 Task: In the  document Jonathan.pdfMake this file  'available offline' Add shortcut to Drive 'My Drive'Email the file to   softage.5@softage.net, with message attached Attention Needed: Please prioritize going through the email I've sent. and file type: 'RTF'
Action: Mouse moved to (297, 425)
Screenshot: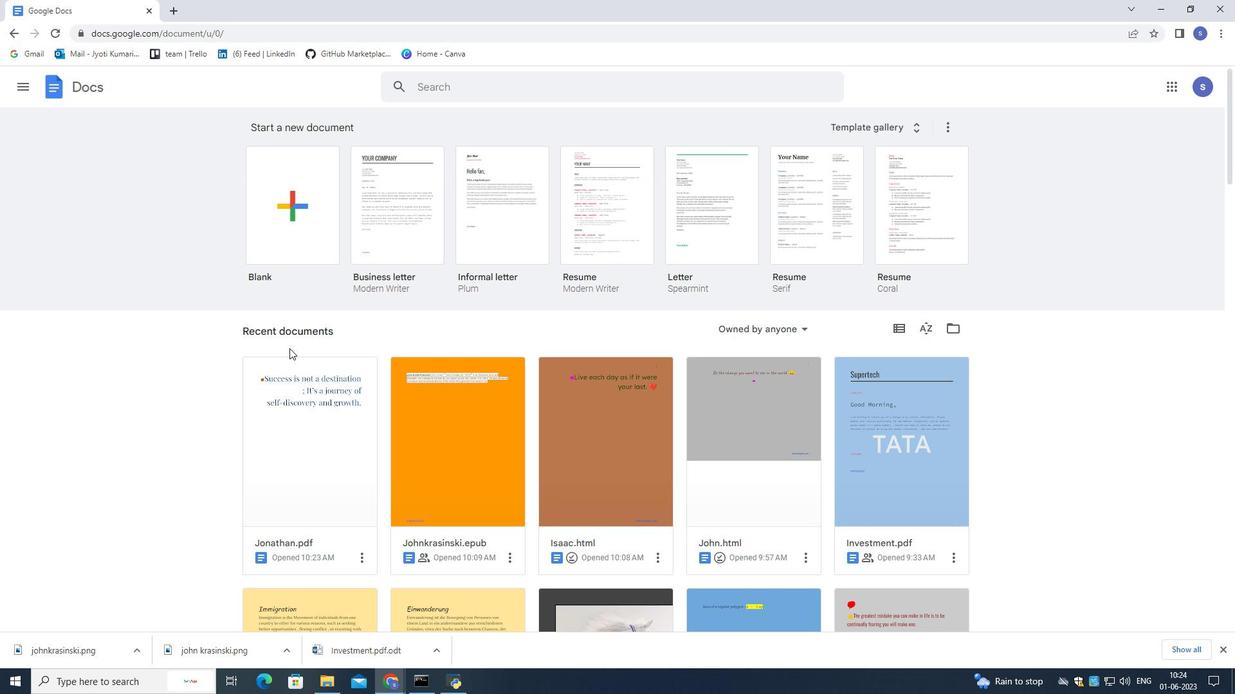 
Action: Mouse pressed left at (297, 425)
Screenshot: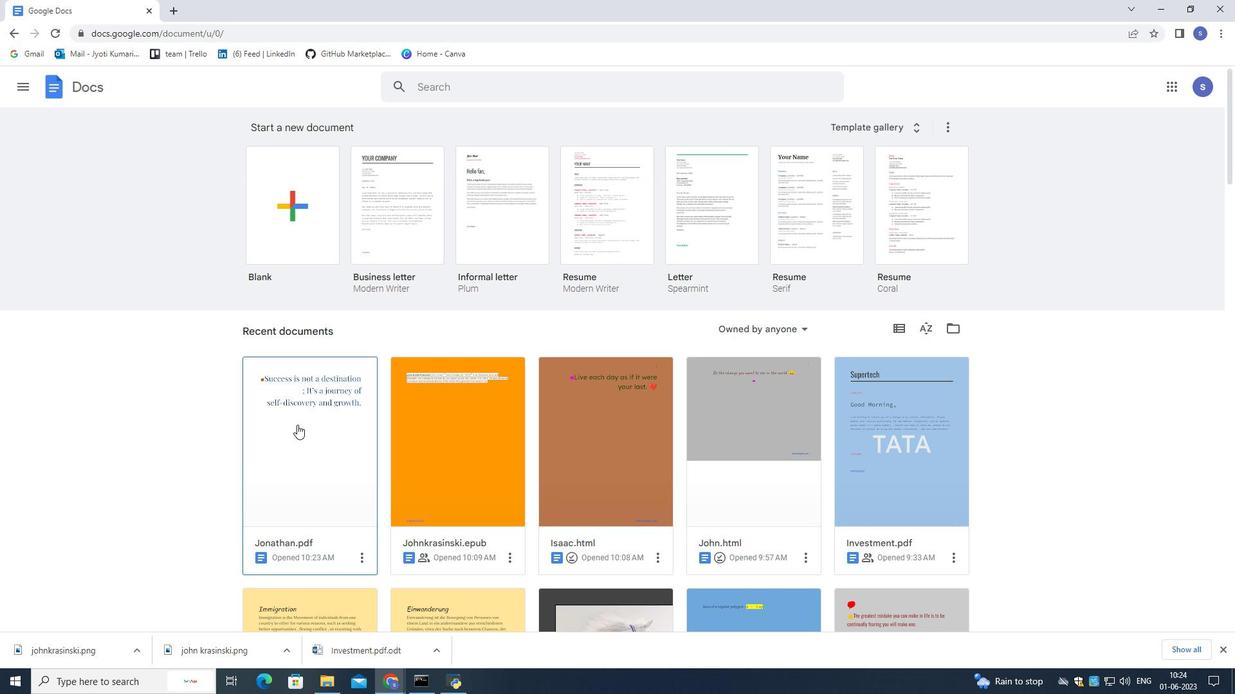 
Action: Mouse pressed left at (297, 425)
Screenshot: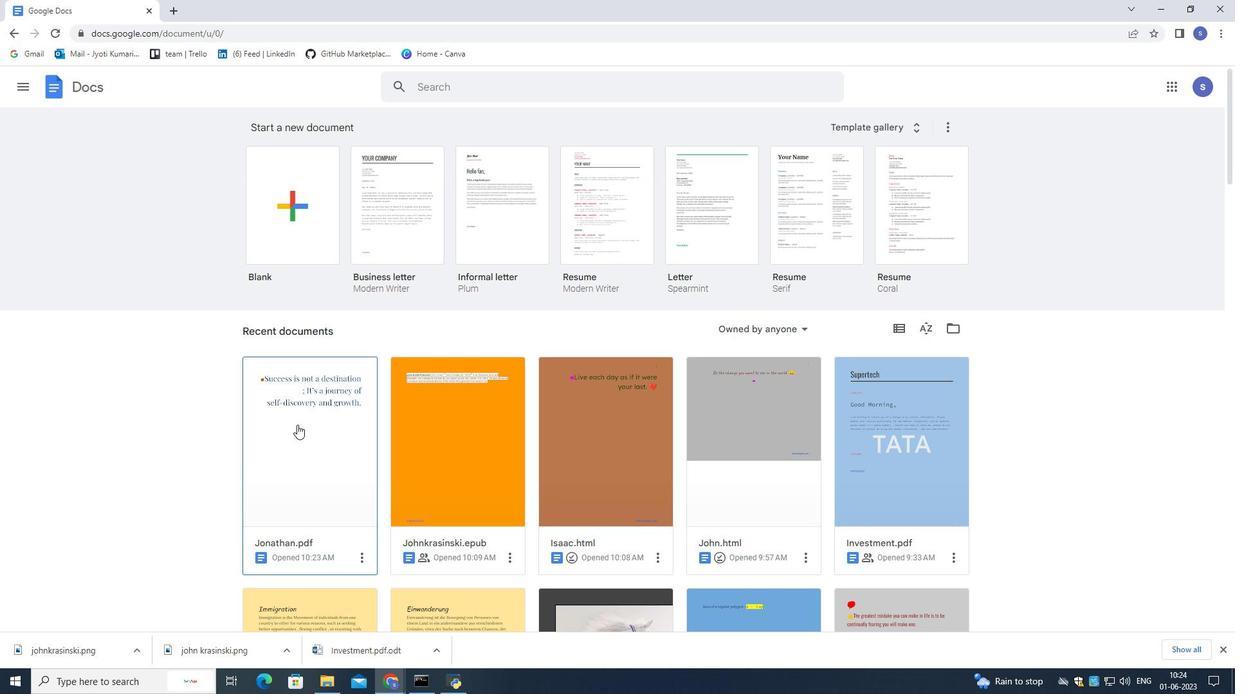 
Action: Mouse moved to (52, 97)
Screenshot: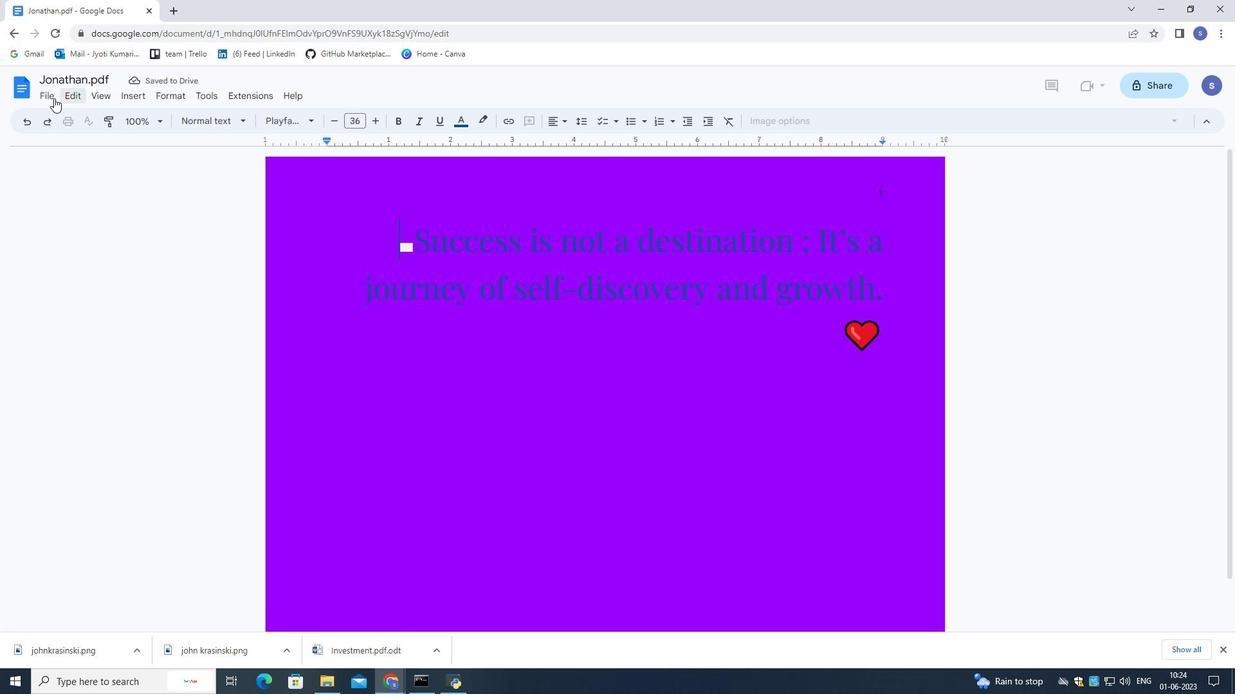 
Action: Mouse pressed left at (52, 97)
Screenshot: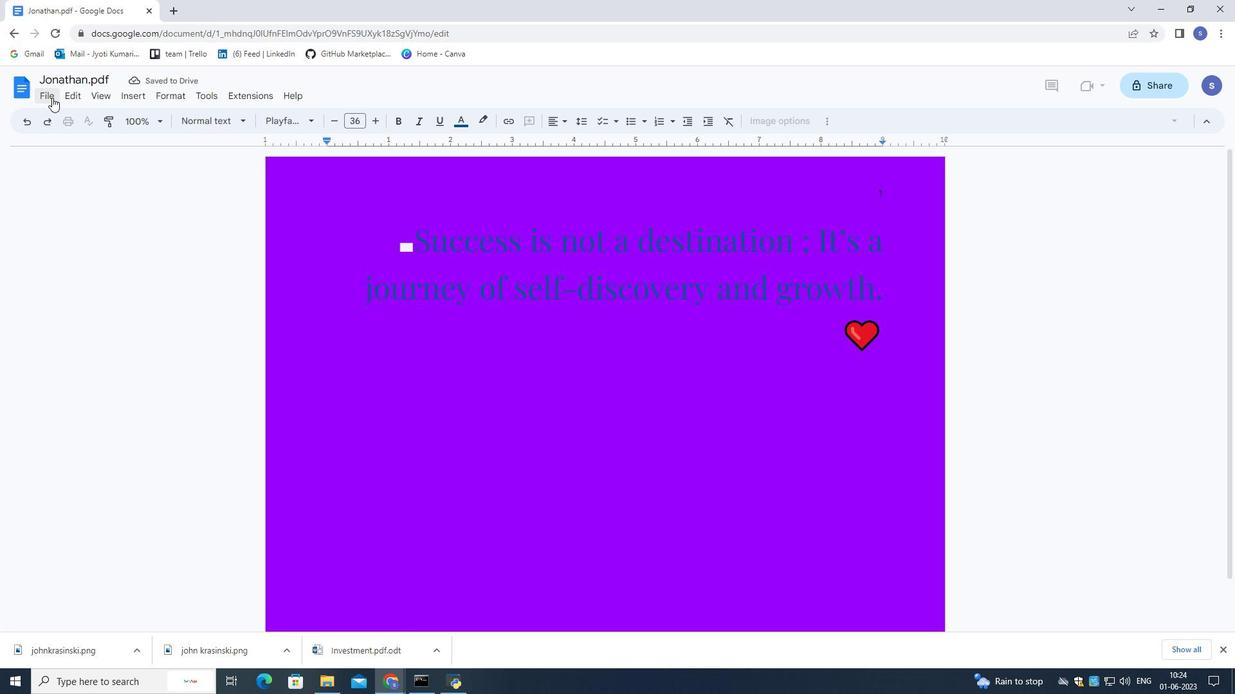 
Action: Mouse moved to (101, 382)
Screenshot: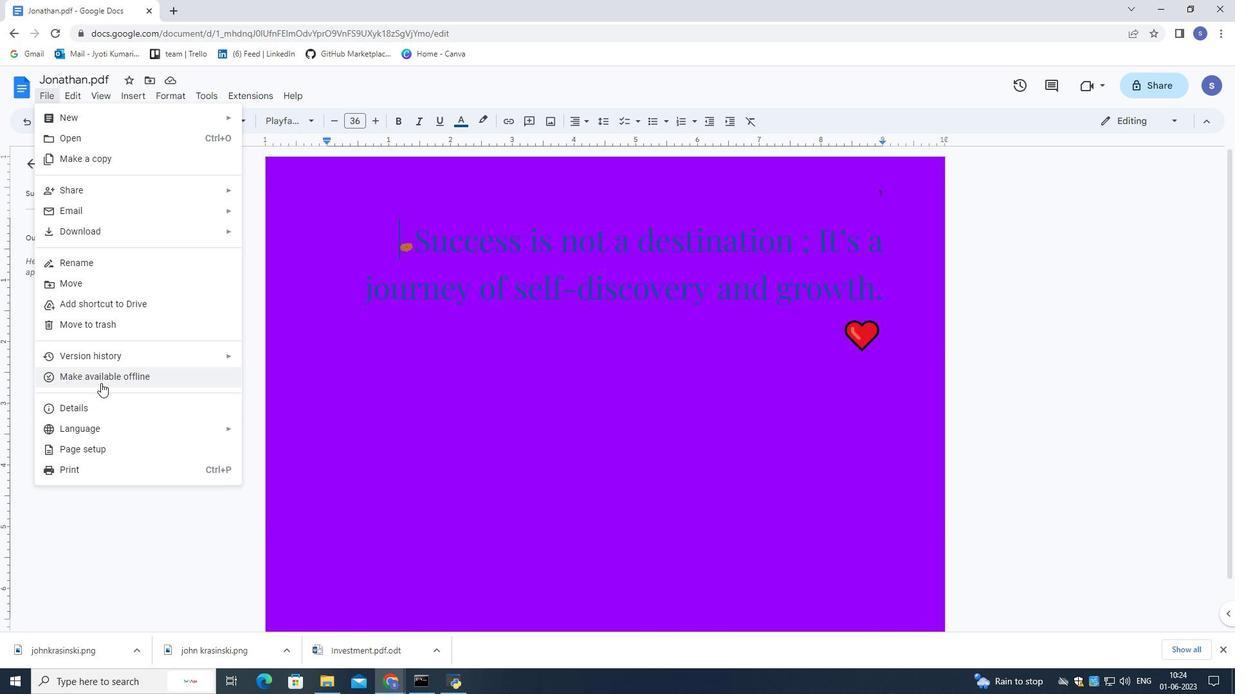
Action: Mouse pressed left at (101, 382)
Screenshot: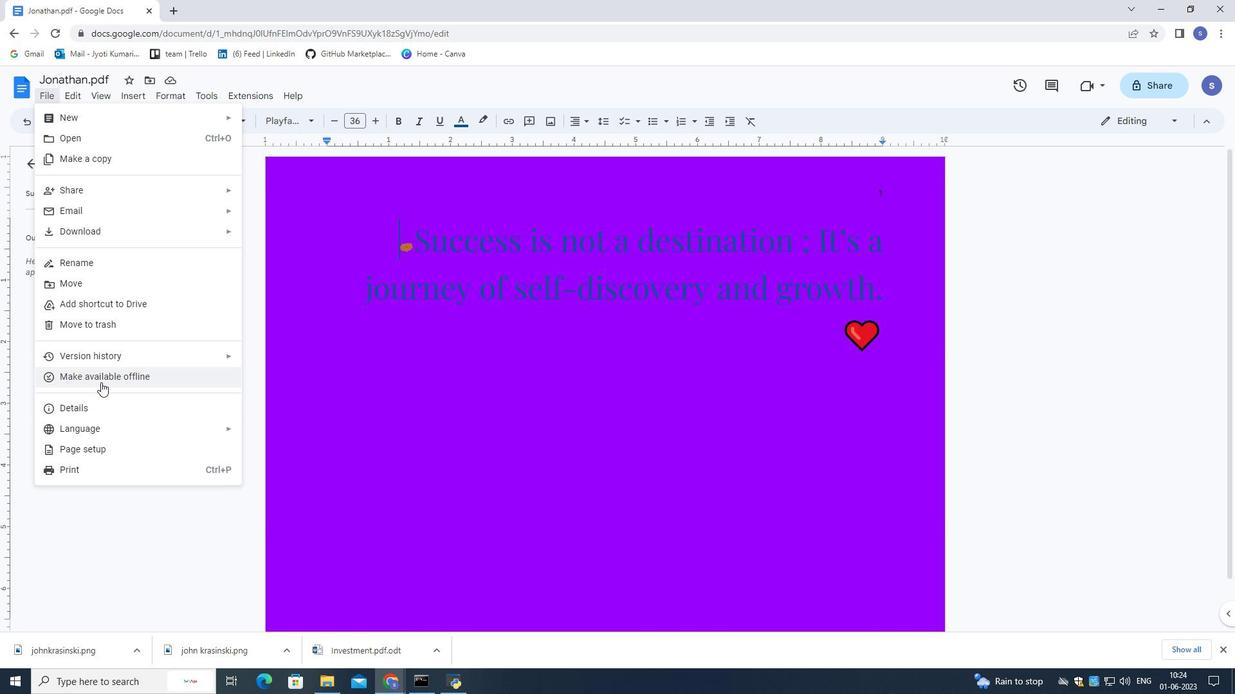 
Action: Mouse pressed left at (101, 382)
Screenshot: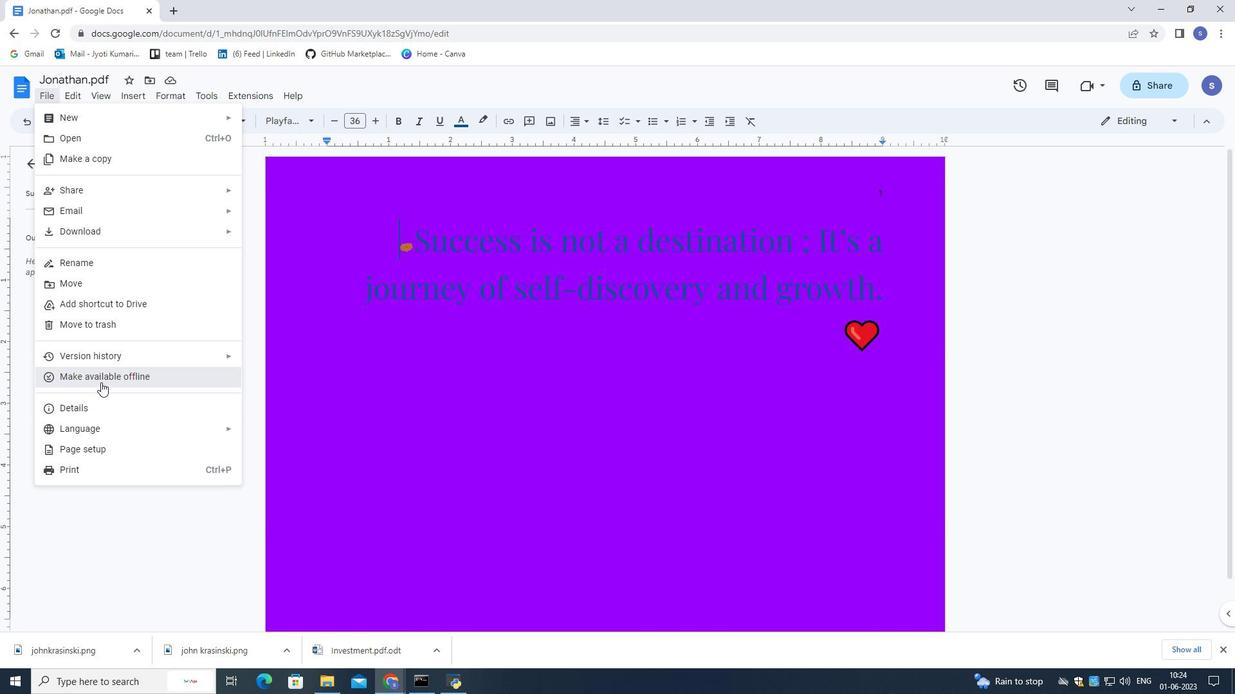 
Action: Mouse moved to (46, 95)
Screenshot: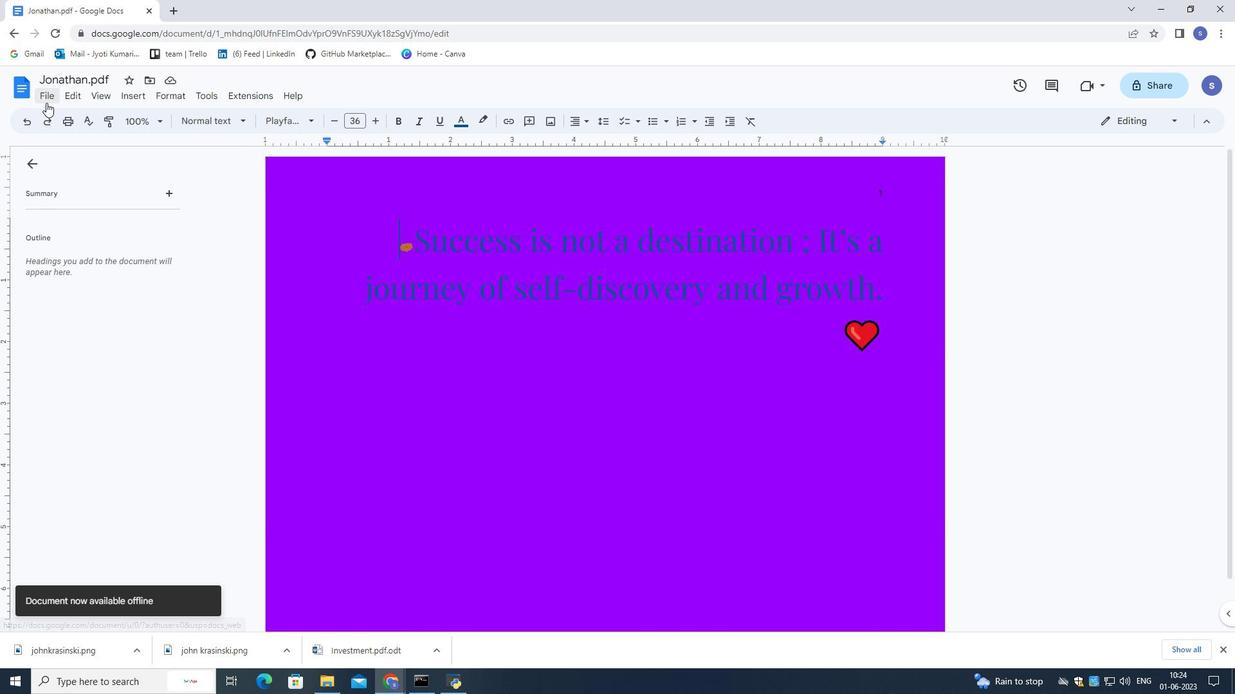 
Action: Mouse pressed left at (46, 95)
Screenshot: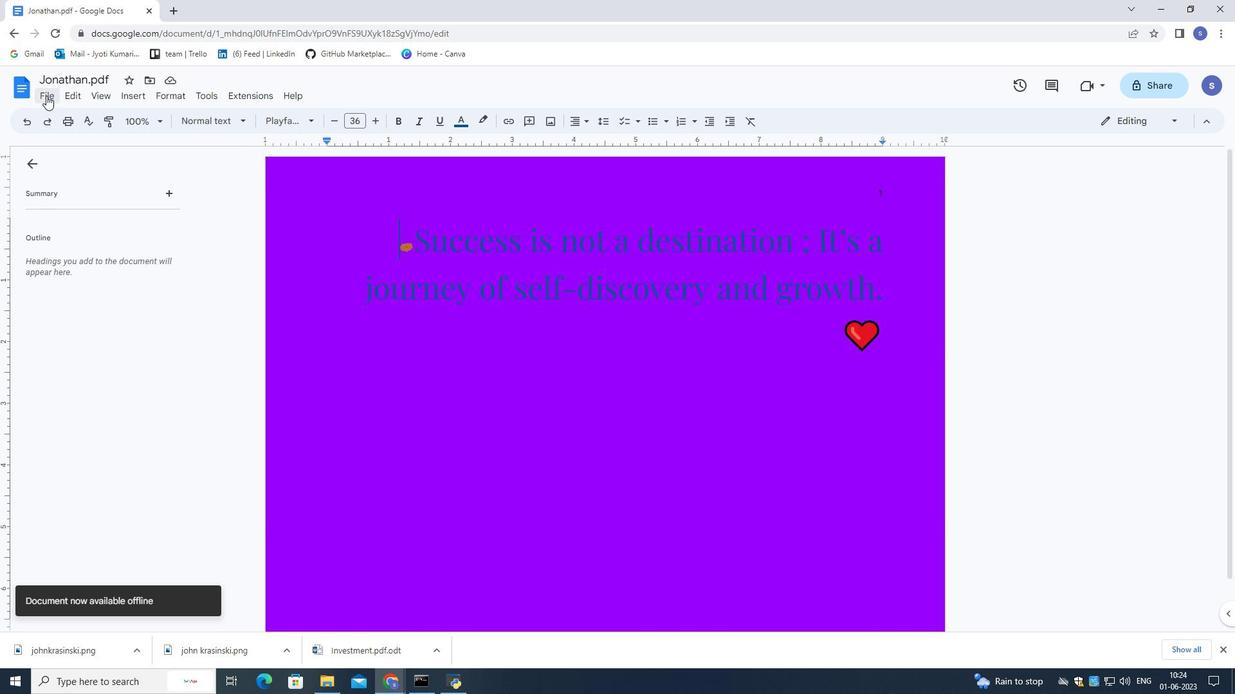 
Action: Mouse moved to (78, 312)
Screenshot: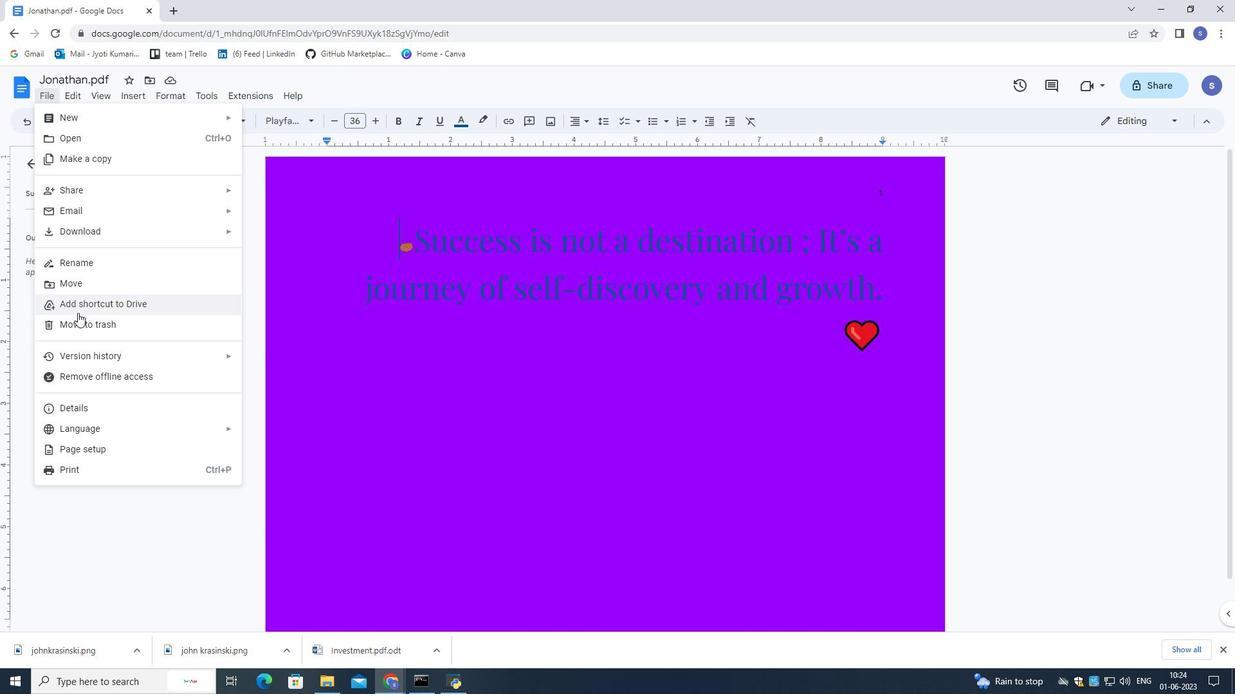 
Action: Mouse pressed left at (78, 312)
Screenshot: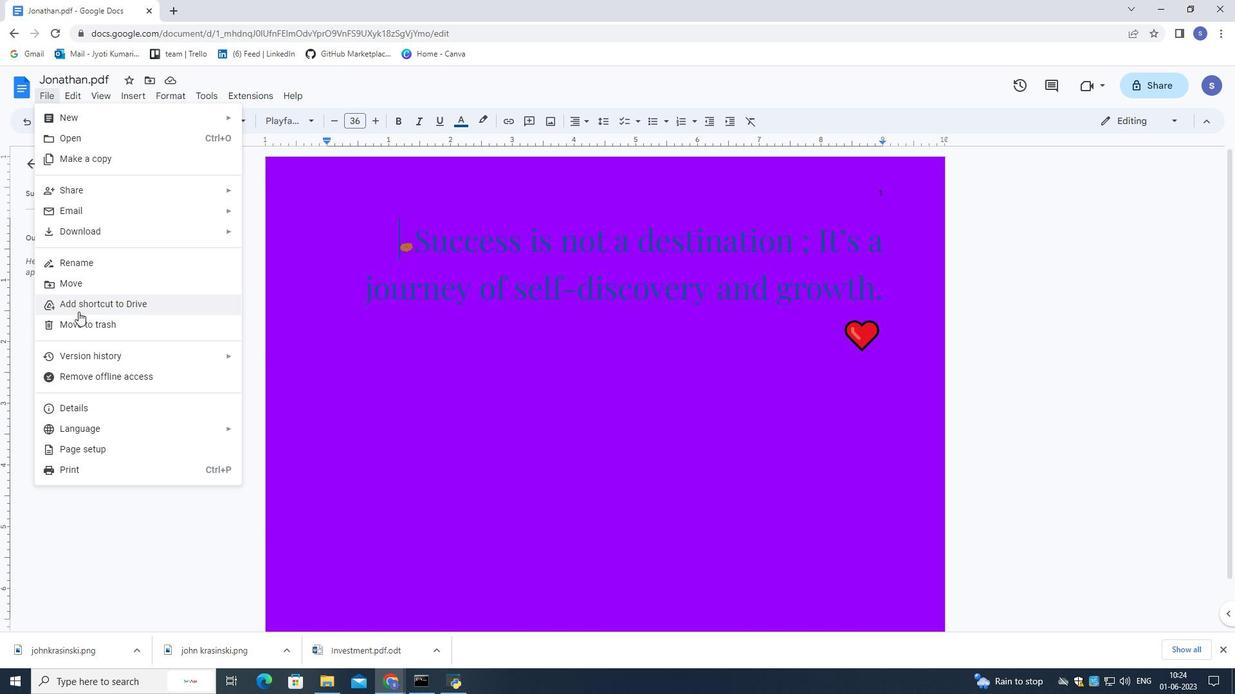 
Action: Mouse moved to (320, 273)
Screenshot: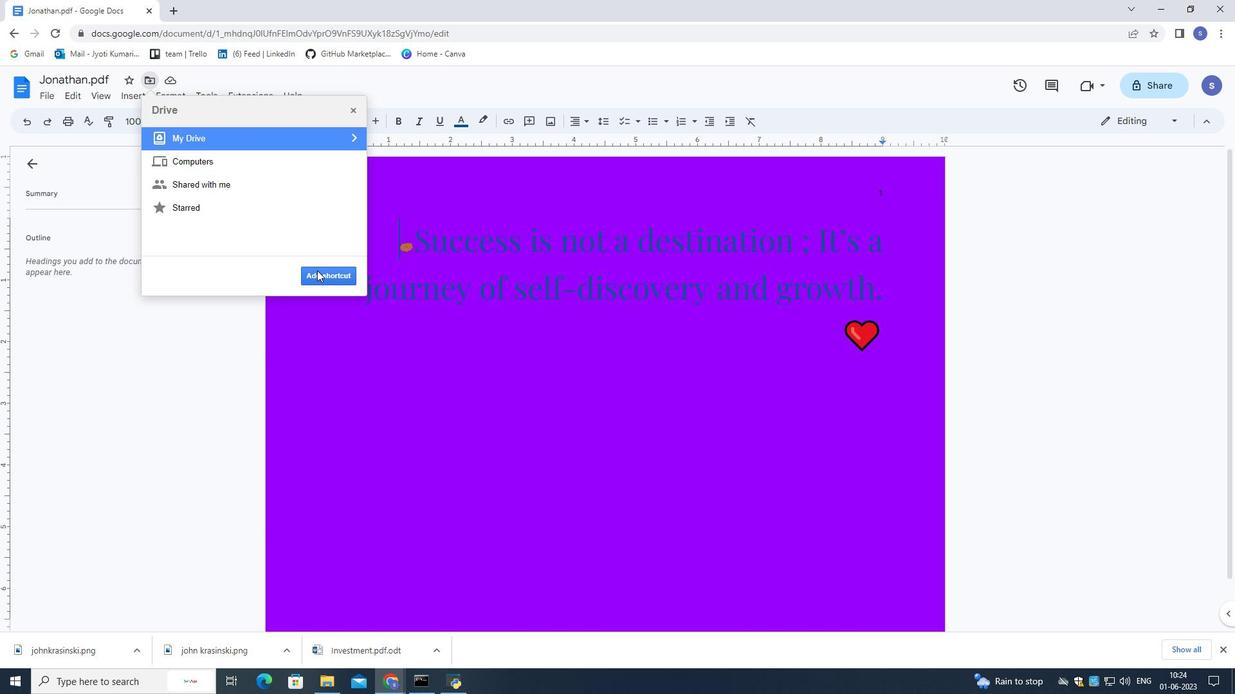 
Action: Mouse pressed left at (320, 273)
Screenshot: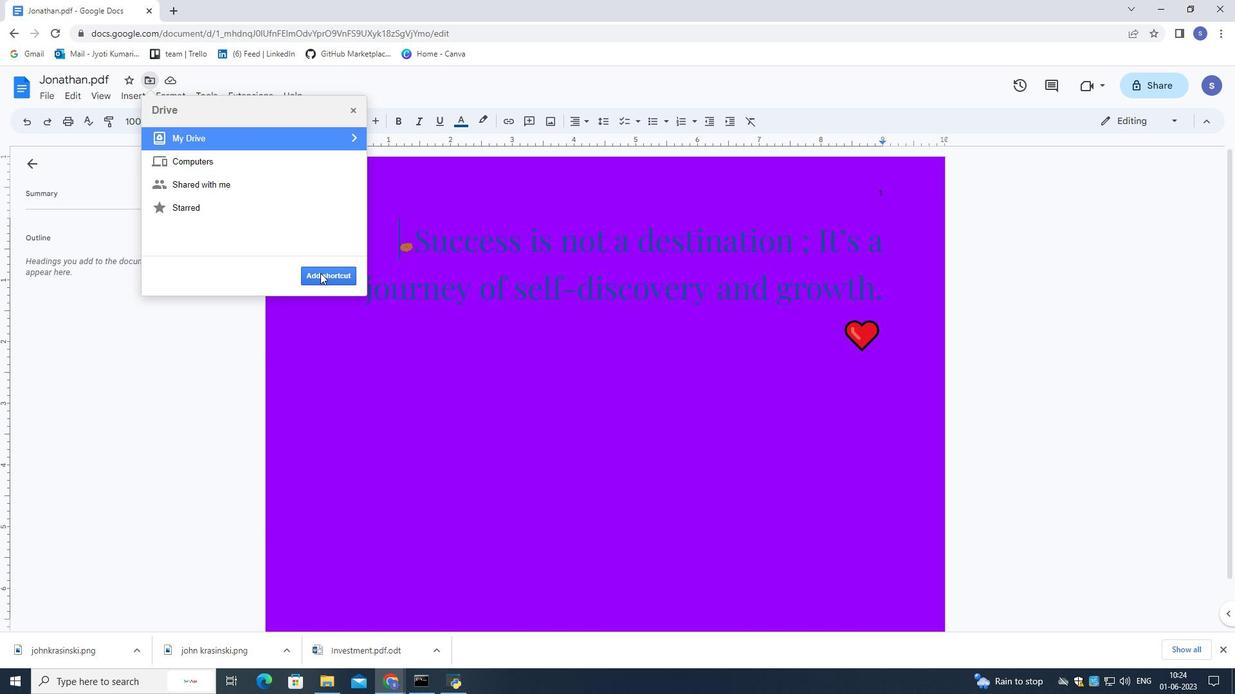 
Action: Mouse moved to (50, 93)
Screenshot: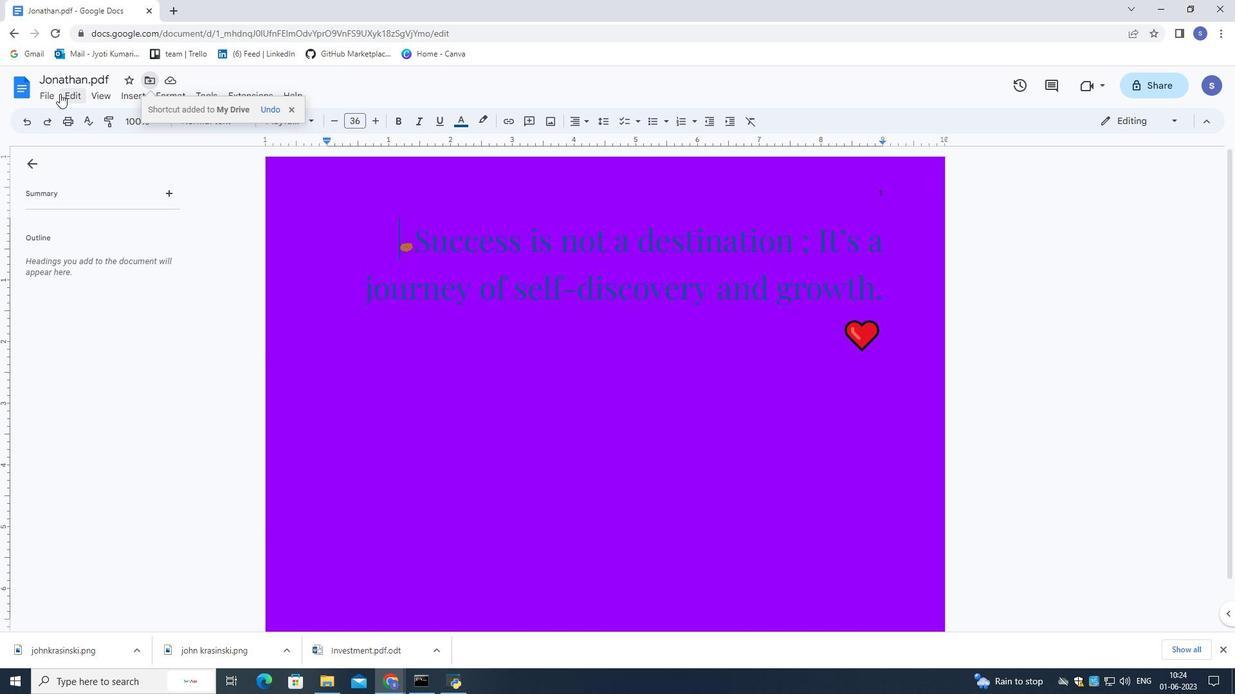 
Action: Mouse pressed left at (50, 93)
Screenshot: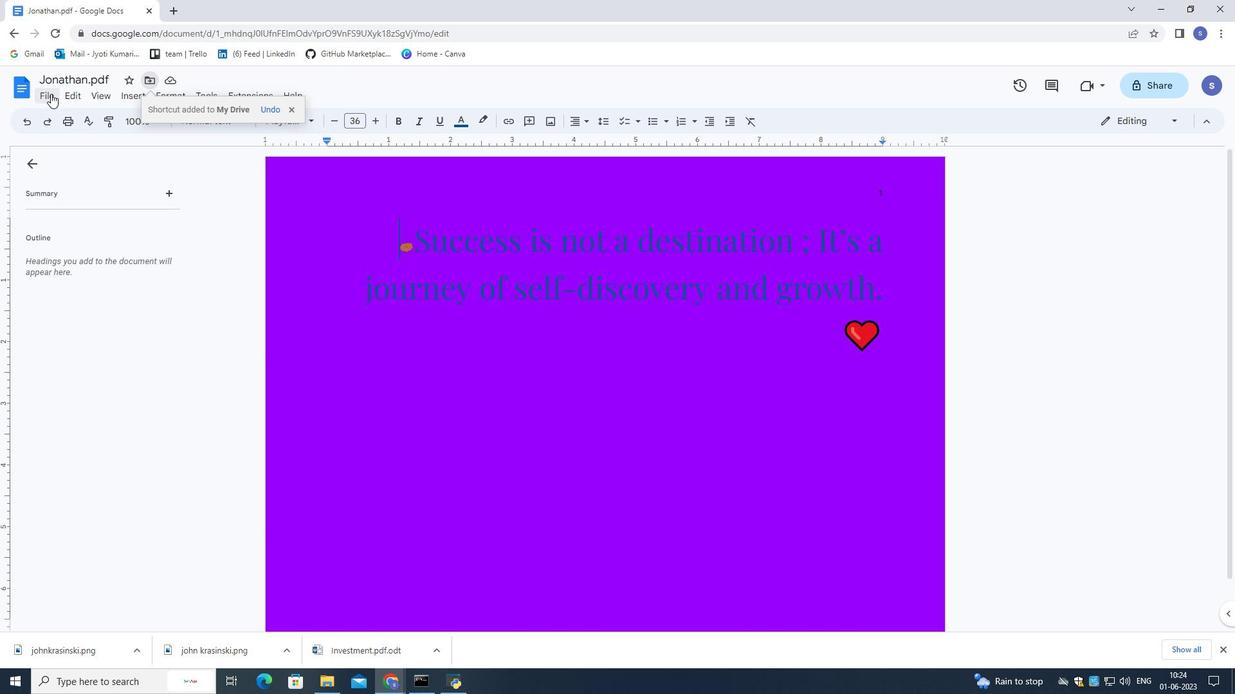 
Action: Mouse moved to (249, 215)
Screenshot: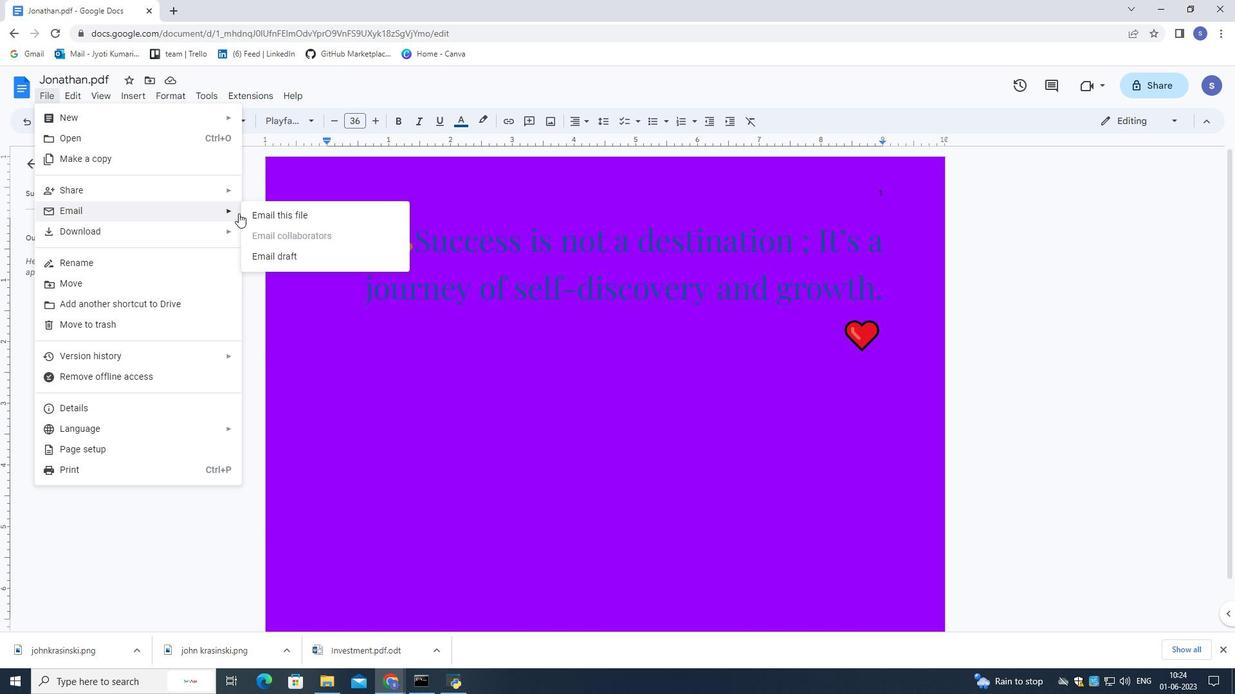 
Action: Mouse pressed left at (249, 215)
Screenshot: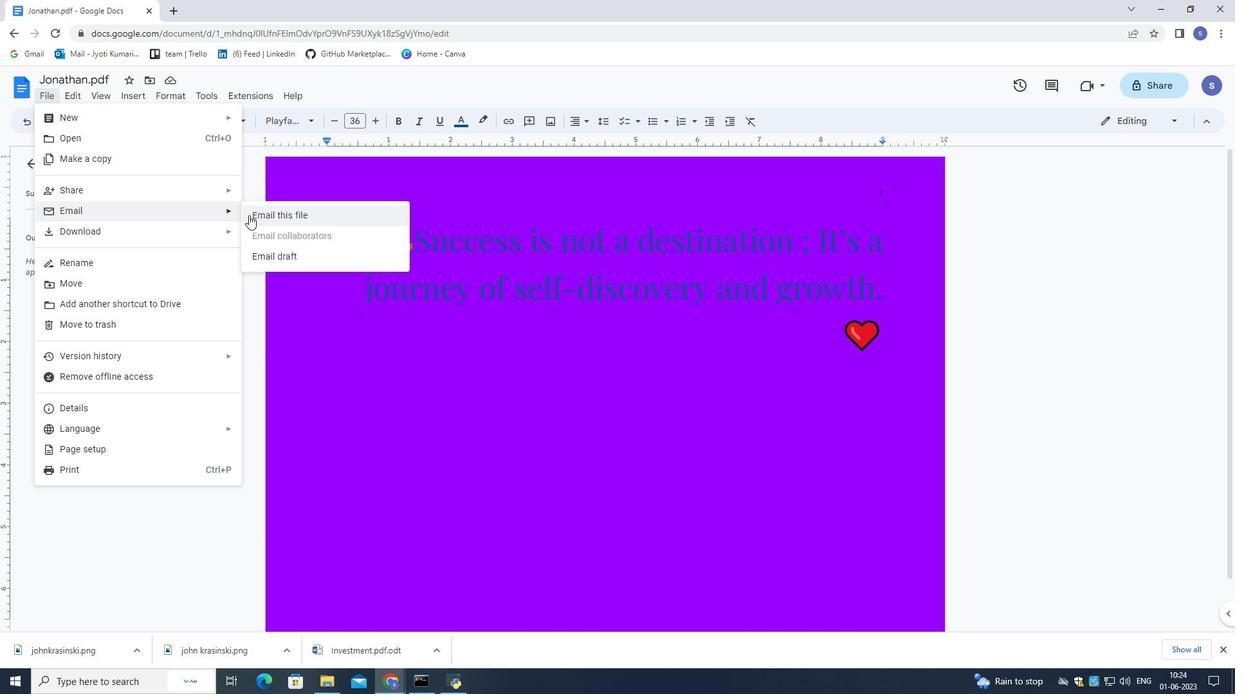 
Action: Key pressed softage.5<Key.shift>@softage.net
Screenshot: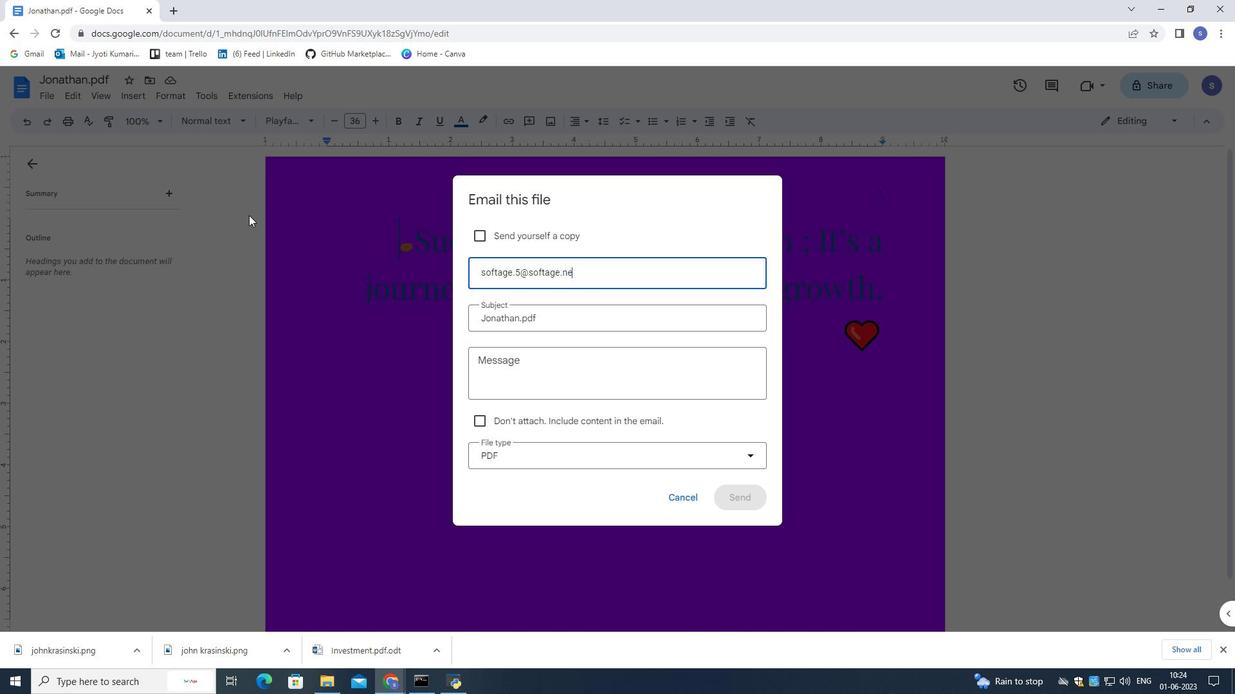 
Action: Mouse moved to (513, 323)
Screenshot: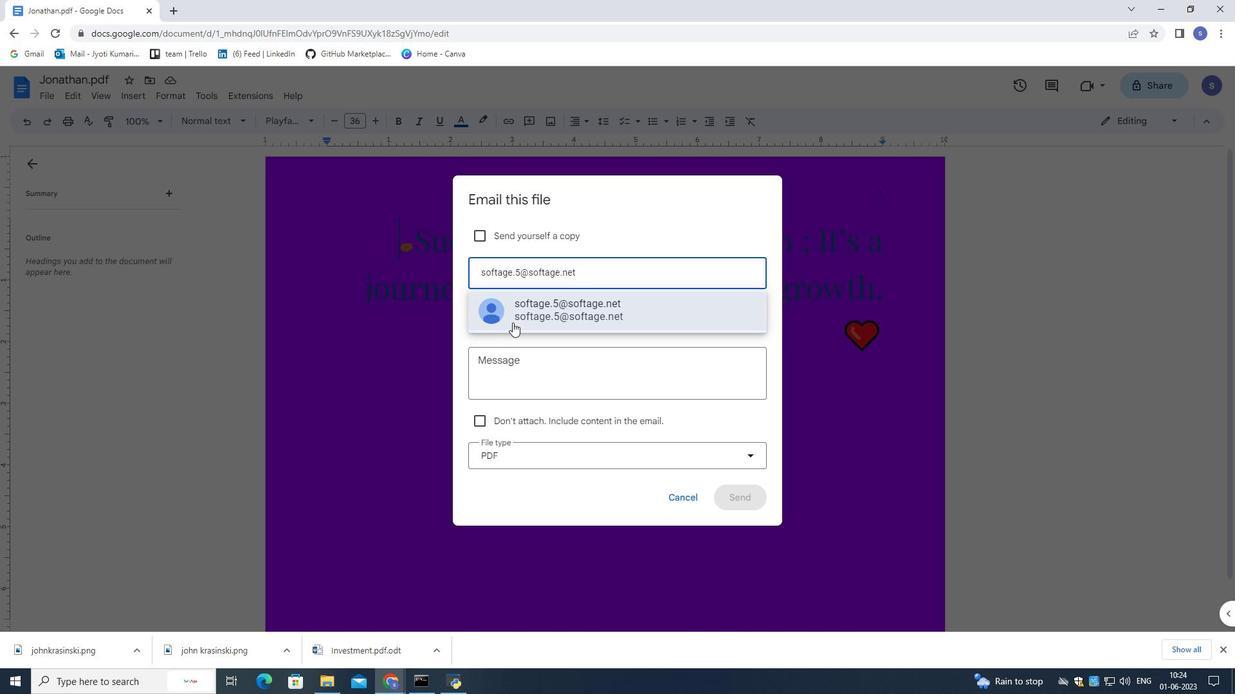 
Action: Mouse pressed left at (513, 323)
Screenshot: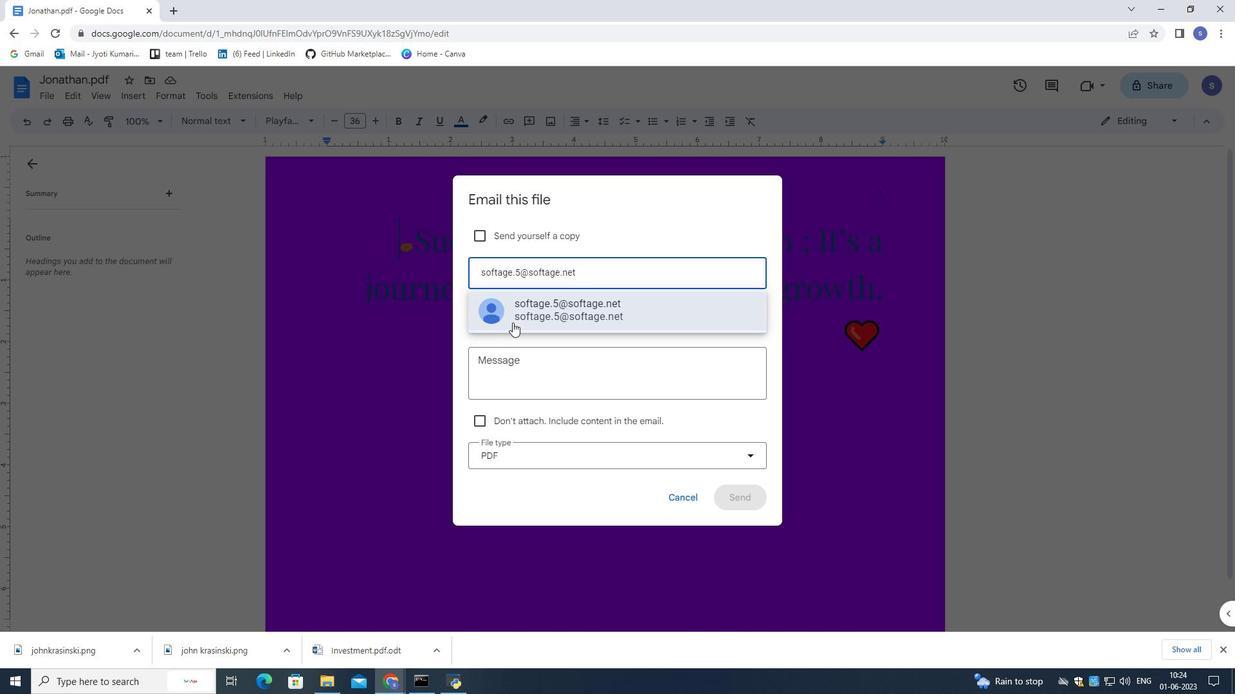 
Action: Mouse moved to (699, 370)
Screenshot: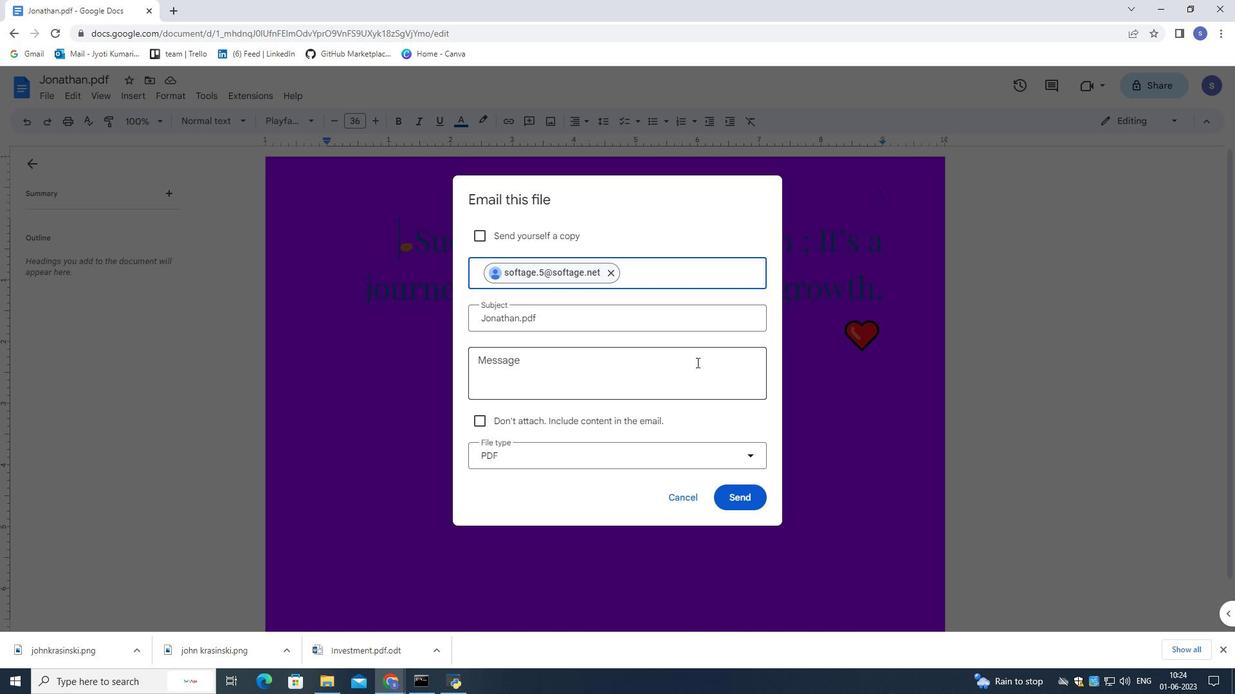 
Action: Mouse pressed left at (699, 370)
Screenshot: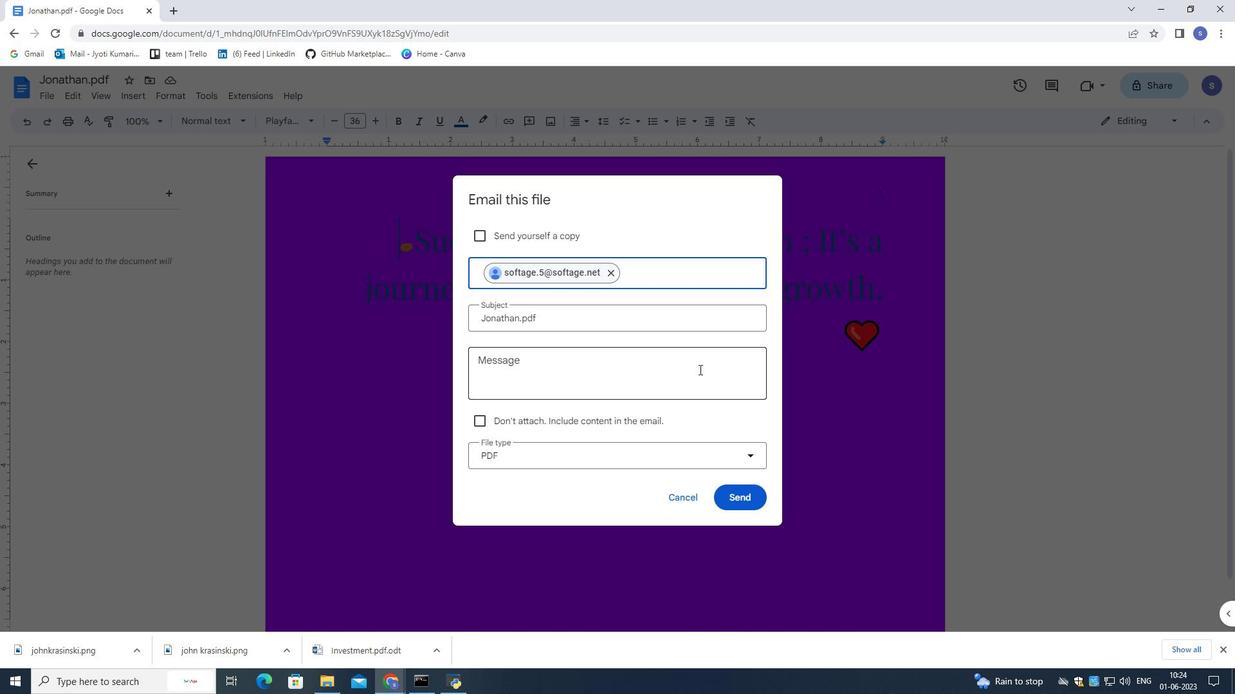 
Action: Mouse moved to (699, 370)
Screenshot: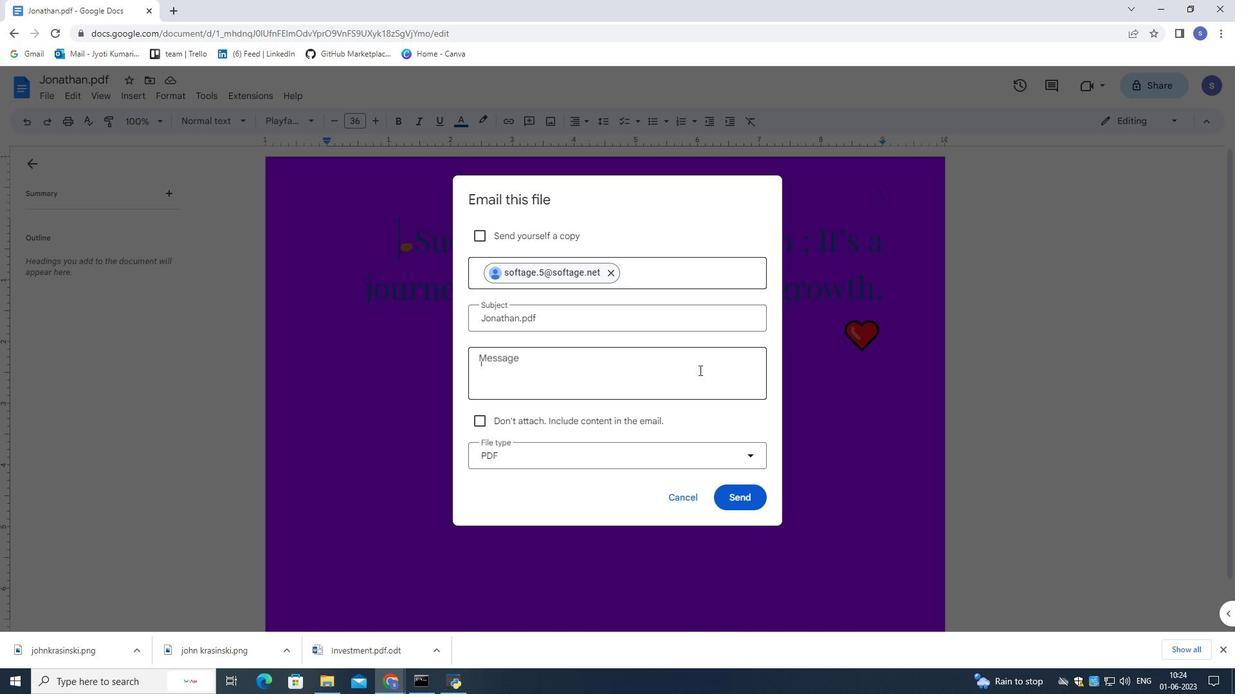 
Action: Key pressed <Key.shift><Key.shift>Attention<Key.space><Key.shift>Needed<Key.space><Key.shift_r>:<Key.space><Key.shift>Please<Key.space>prooritize<Key.space>going<Key.space>through<Key.space>the<Key.space>email<Key.space><Key.shift>I'he<Key.space>sent.
Screenshot: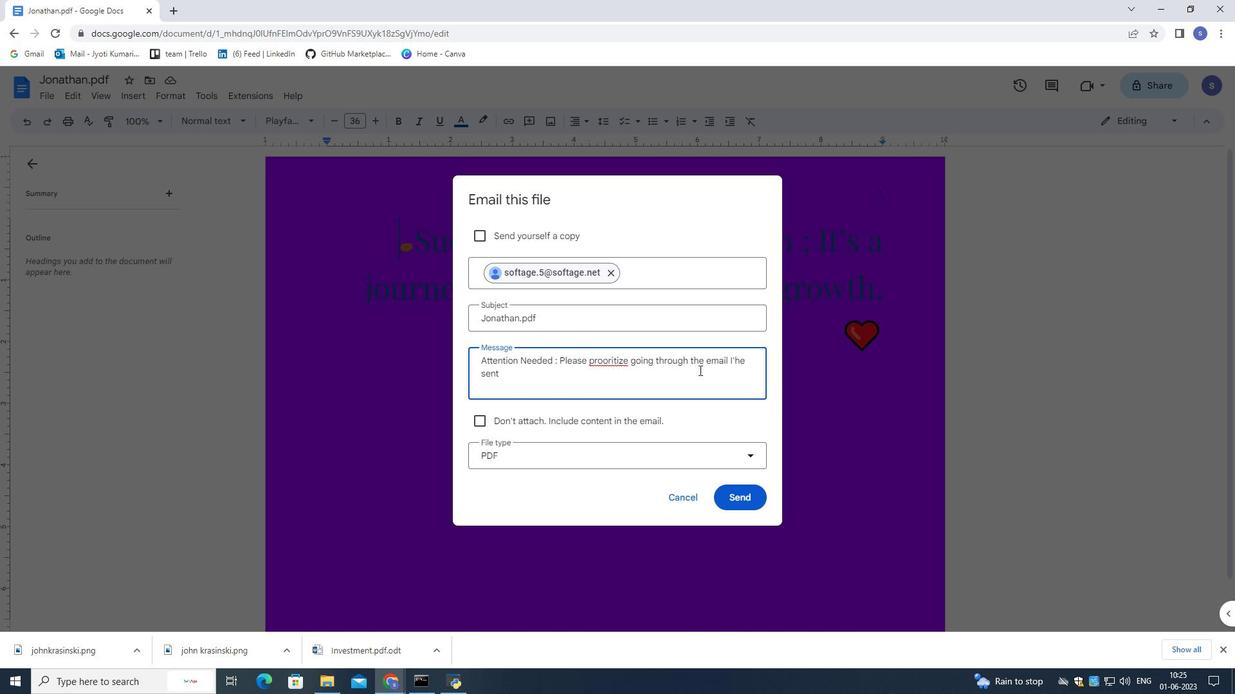 
Action: Mouse moved to (603, 358)
Screenshot: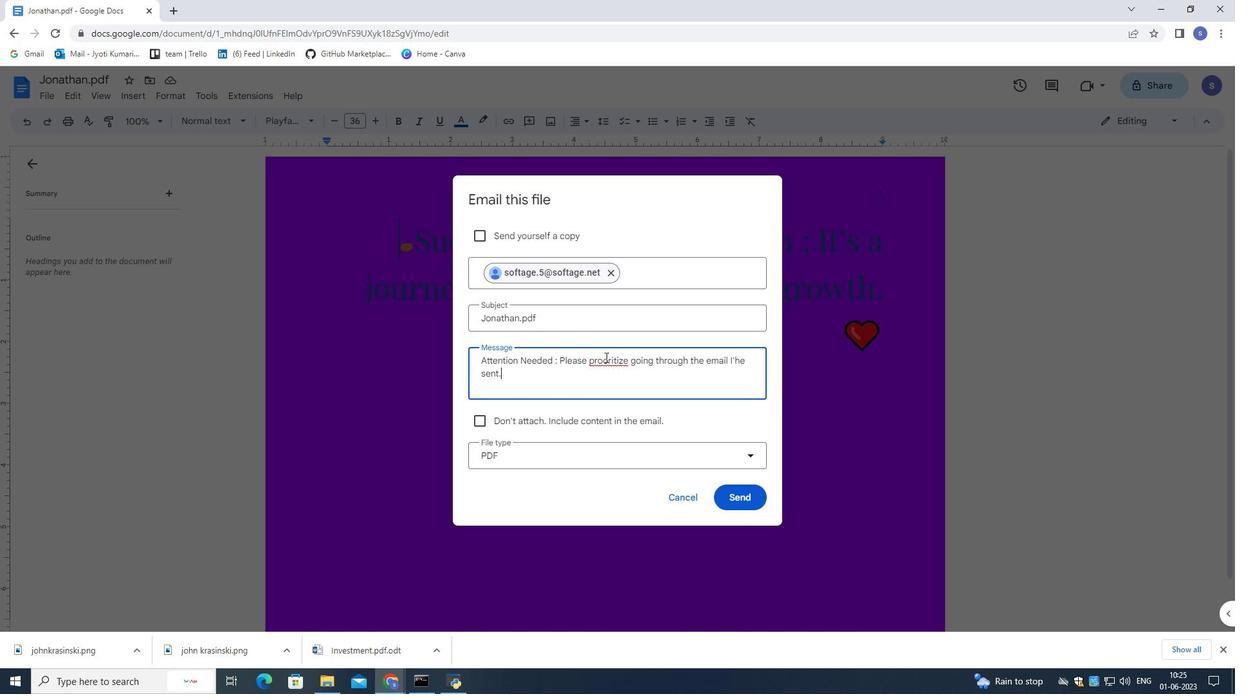 
Action: Mouse pressed left at (603, 358)
Screenshot: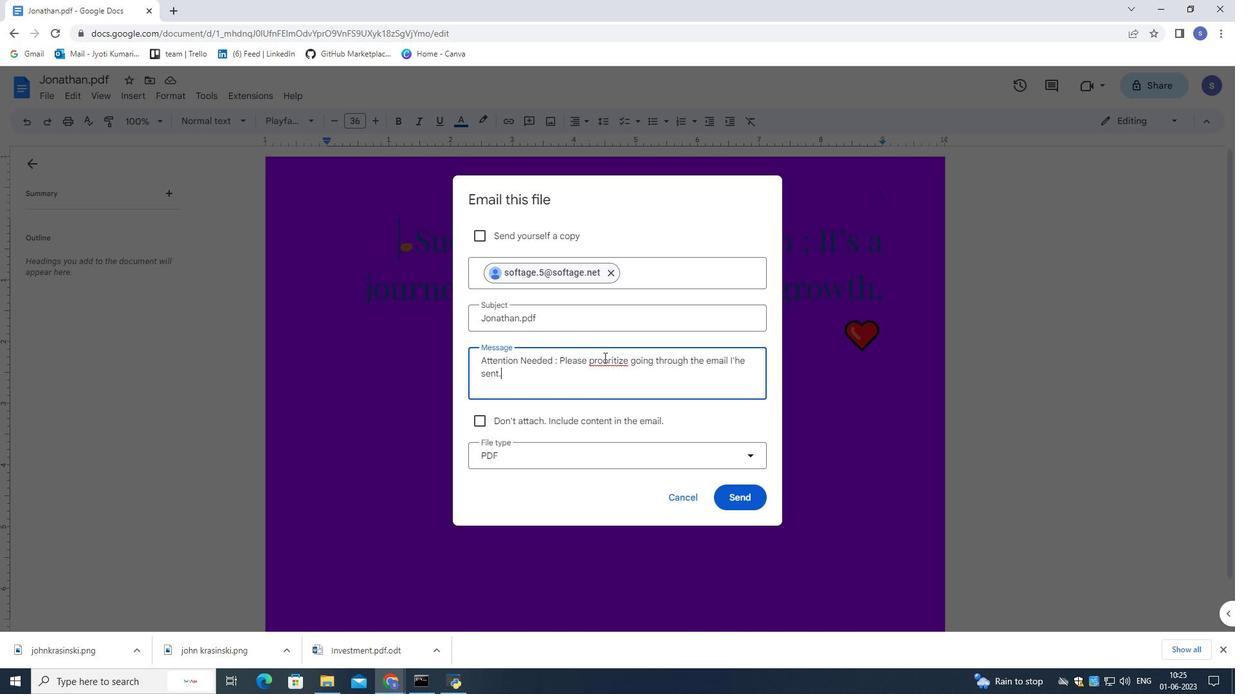 
Action: Mouse moved to (604, 368)
Screenshot: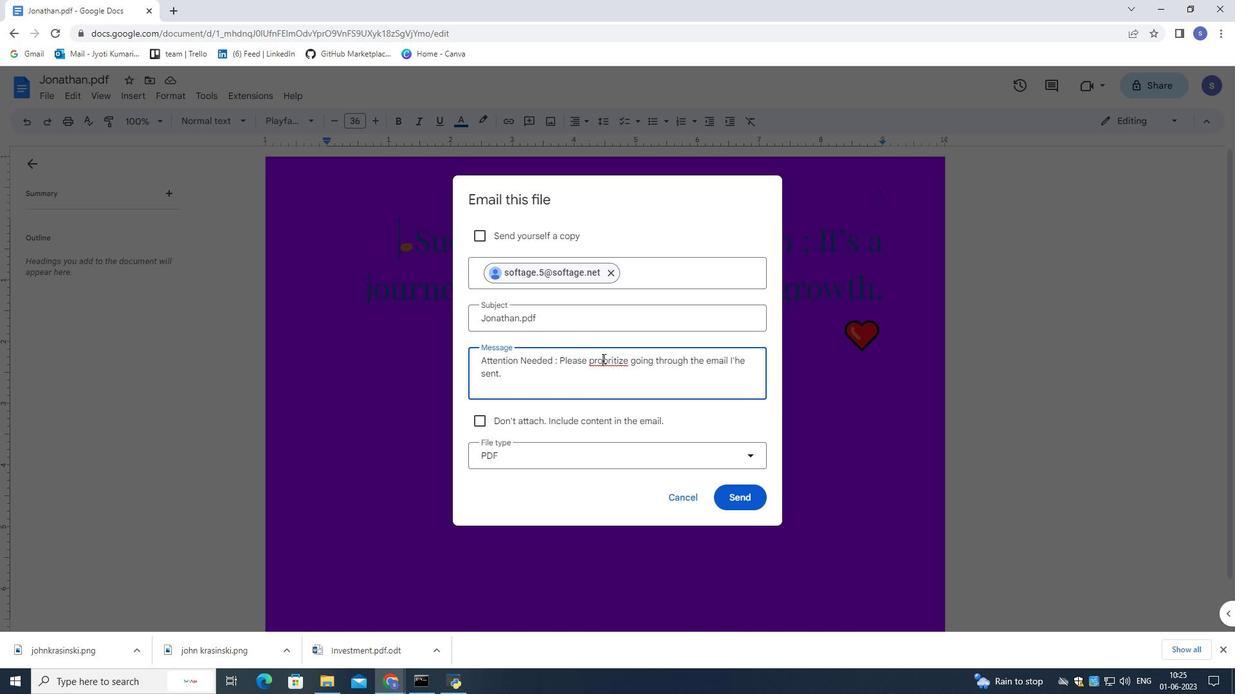
Action: Key pressed <Key.backspace>
Screenshot: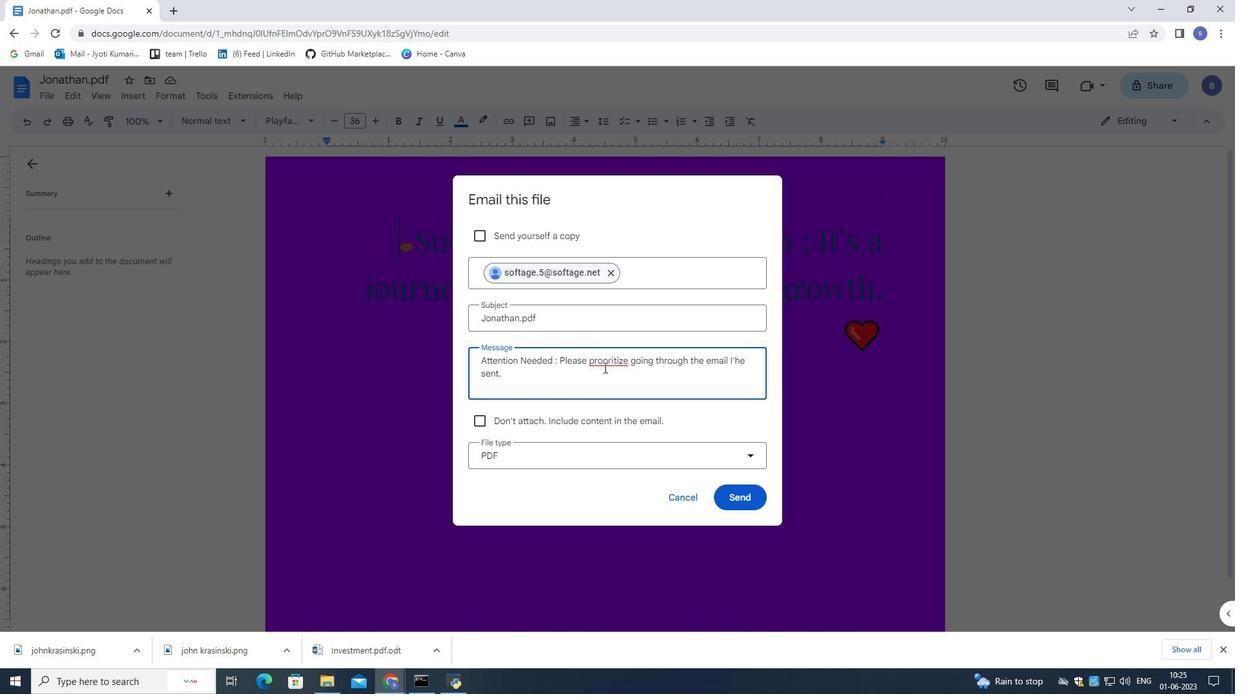 
Action: Mouse moved to (609, 467)
Screenshot: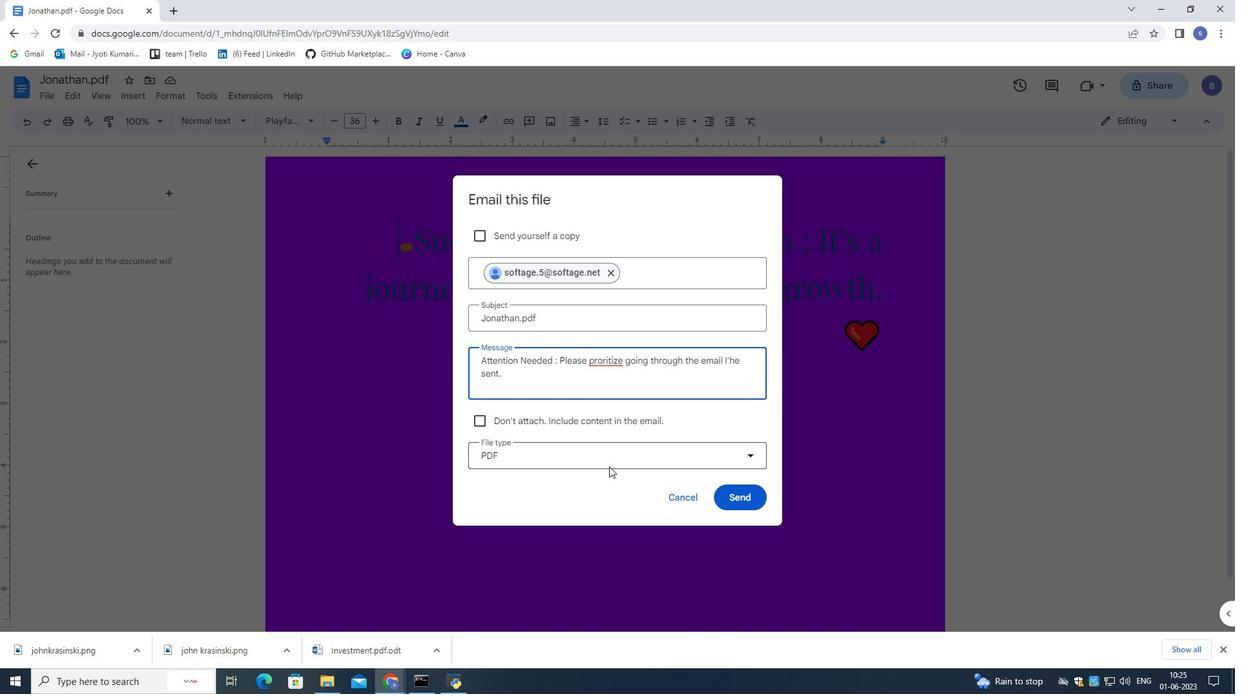 
Action: Mouse pressed left at (609, 467)
Screenshot: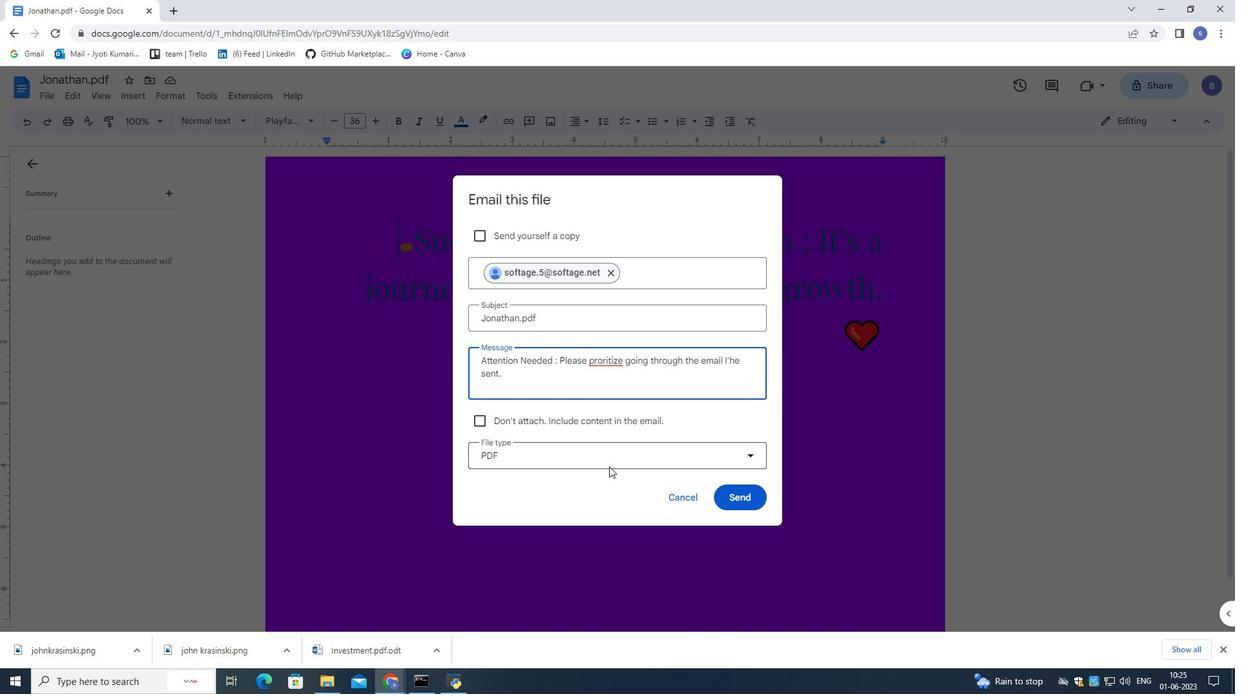 
Action: Mouse moved to (601, 507)
Screenshot: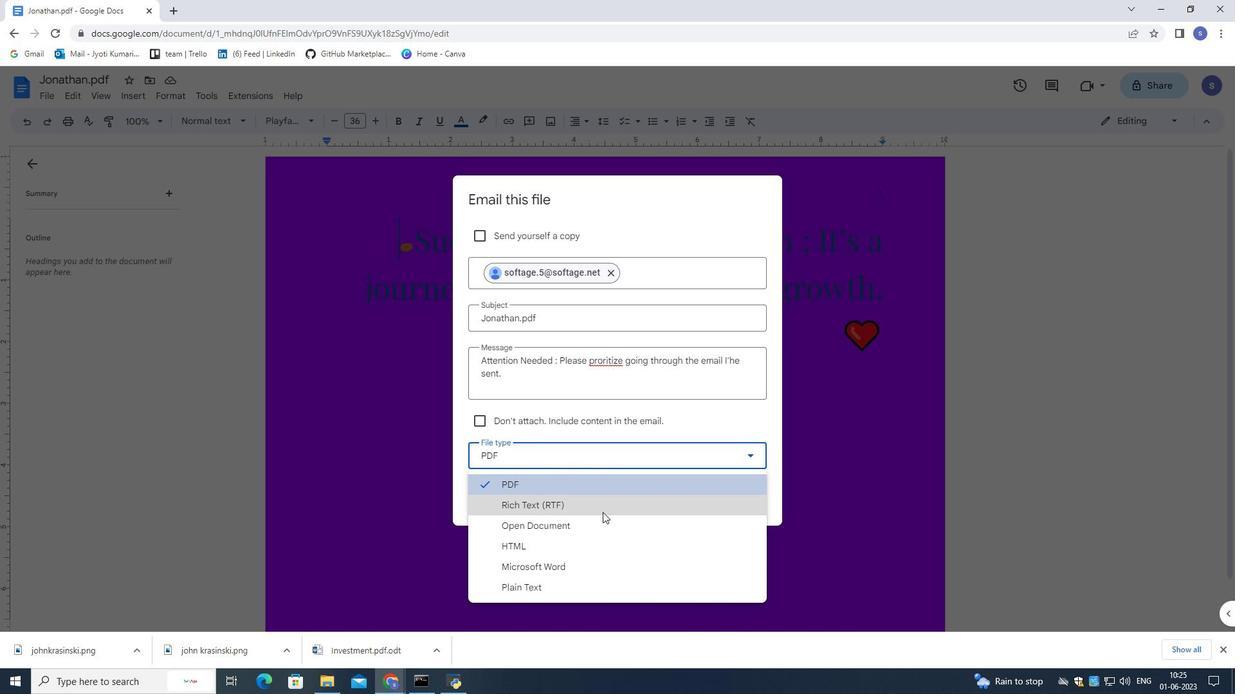 
Action: Mouse pressed left at (601, 507)
Screenshot: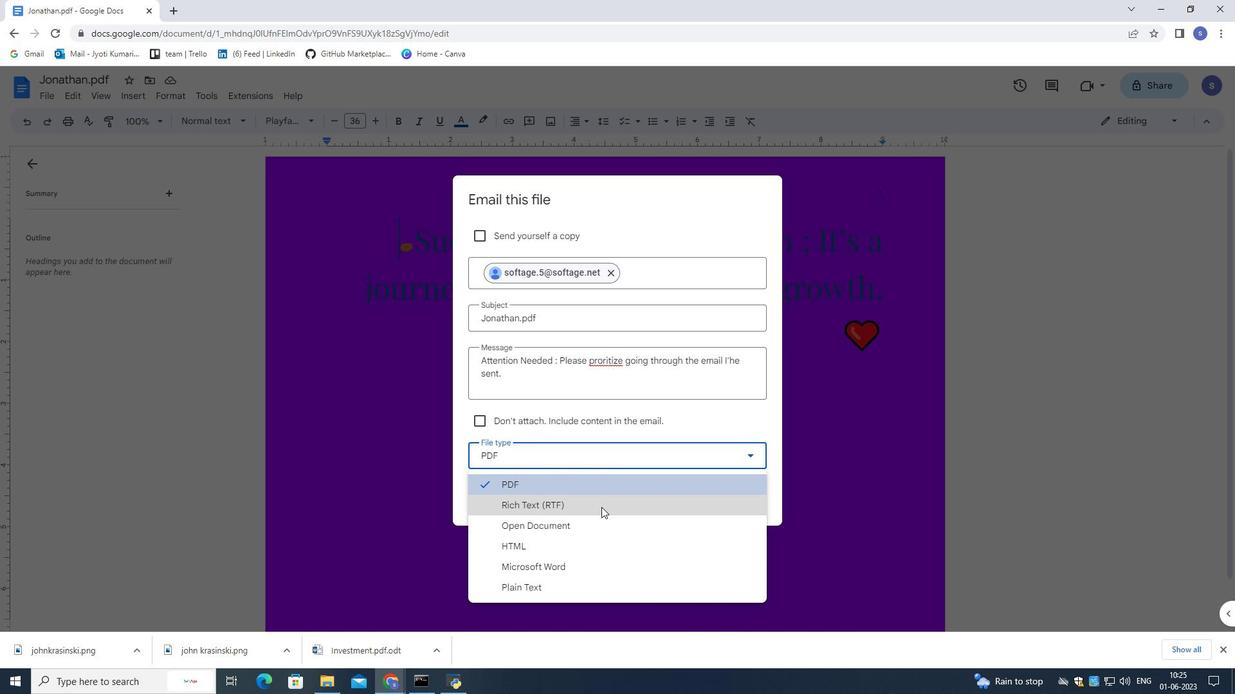 
Action: Mouse moved to (722, 496)
Screenshot: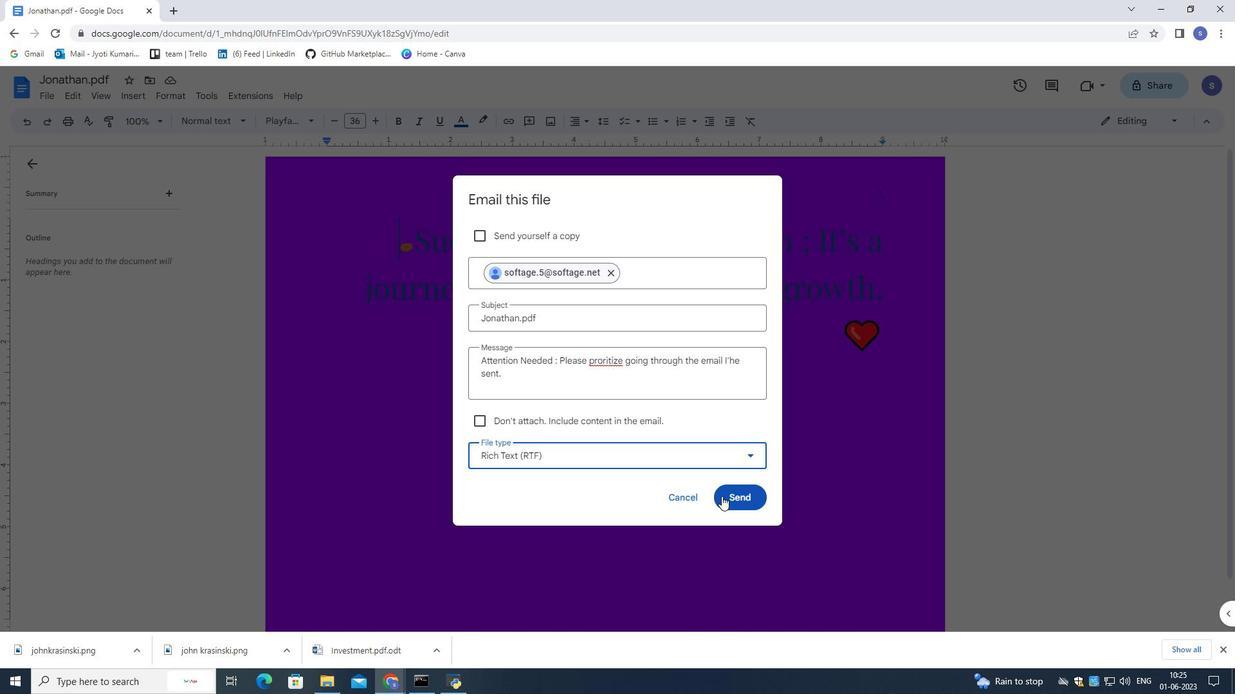 
Action: Mouse pressed left at (722, 496)
Screenshot: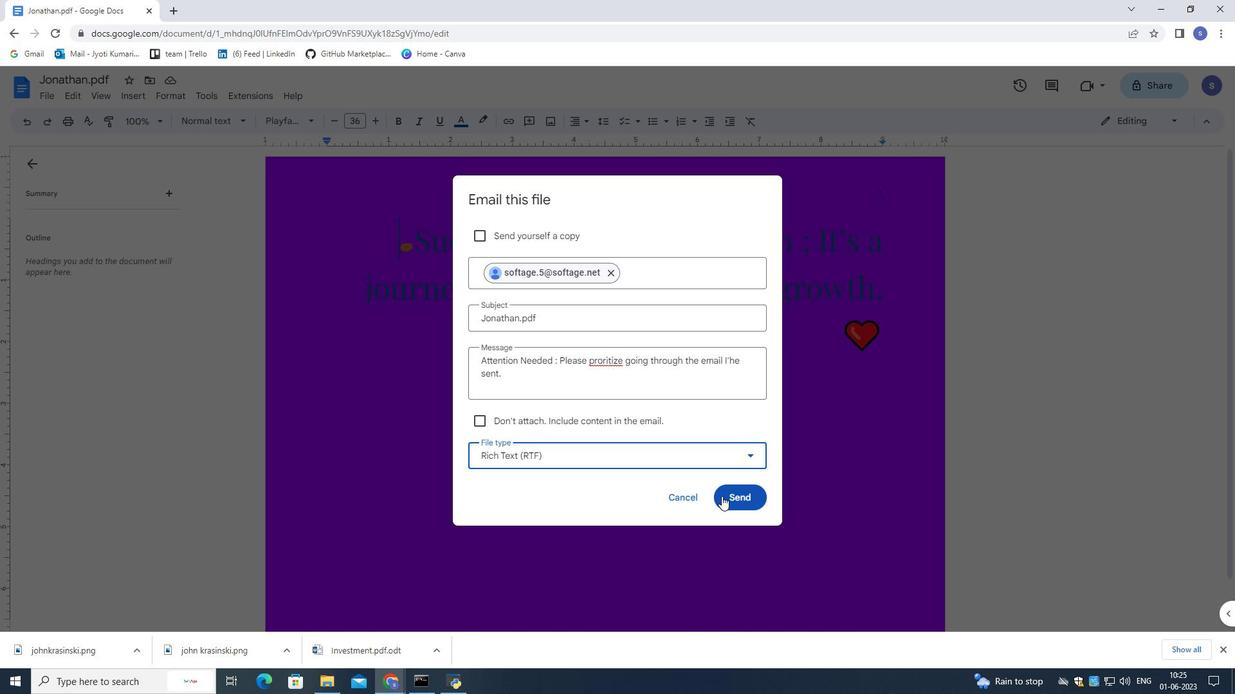 
Action: Mouse moved to (622, 384)
Screenshot: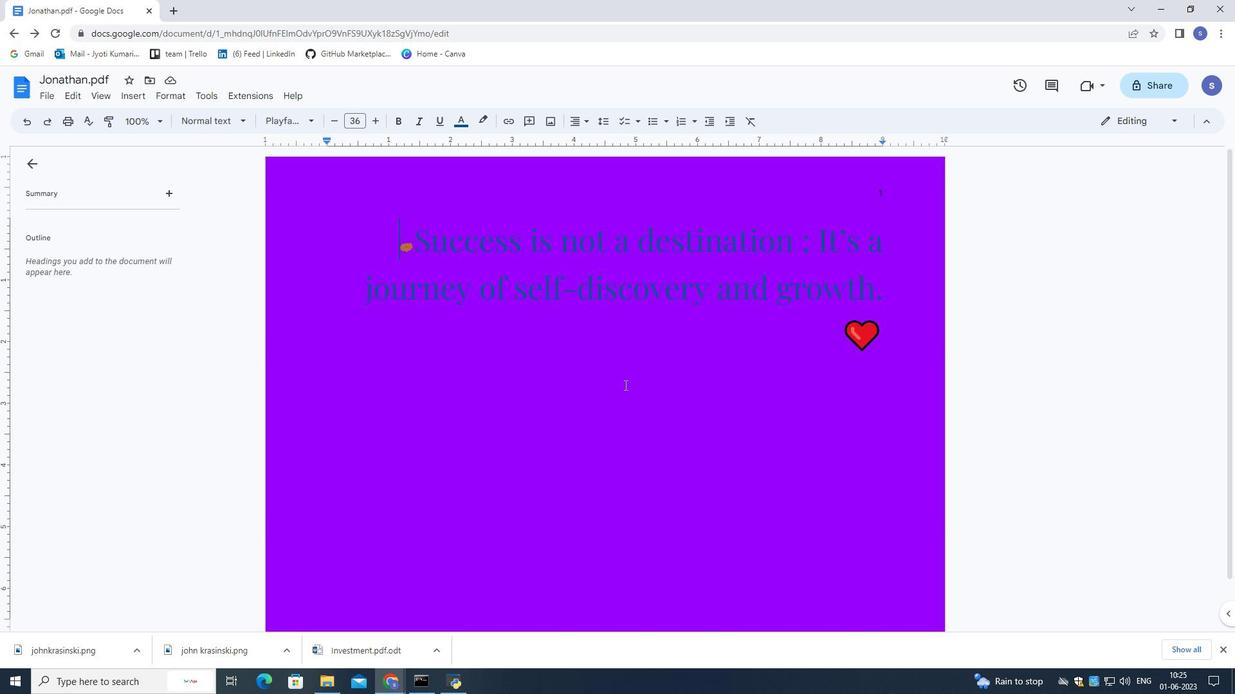 
